 Task: Enter Description "Market Expansion: Identify new target markets or geographic areas to expand your products or services".
Action: Mouse moved to (721, 370)
Screenshot: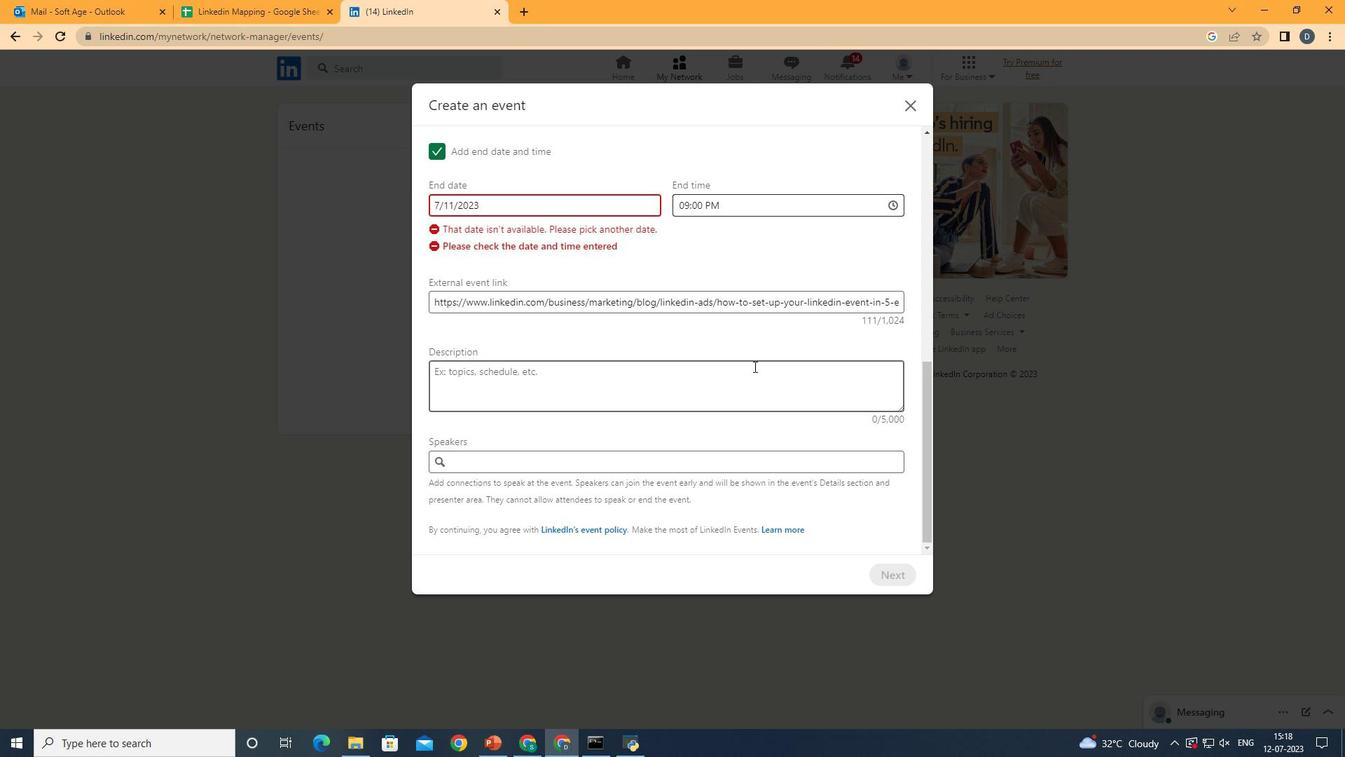 
Action: Mouse pressed left at (721, 370)
Screenshot: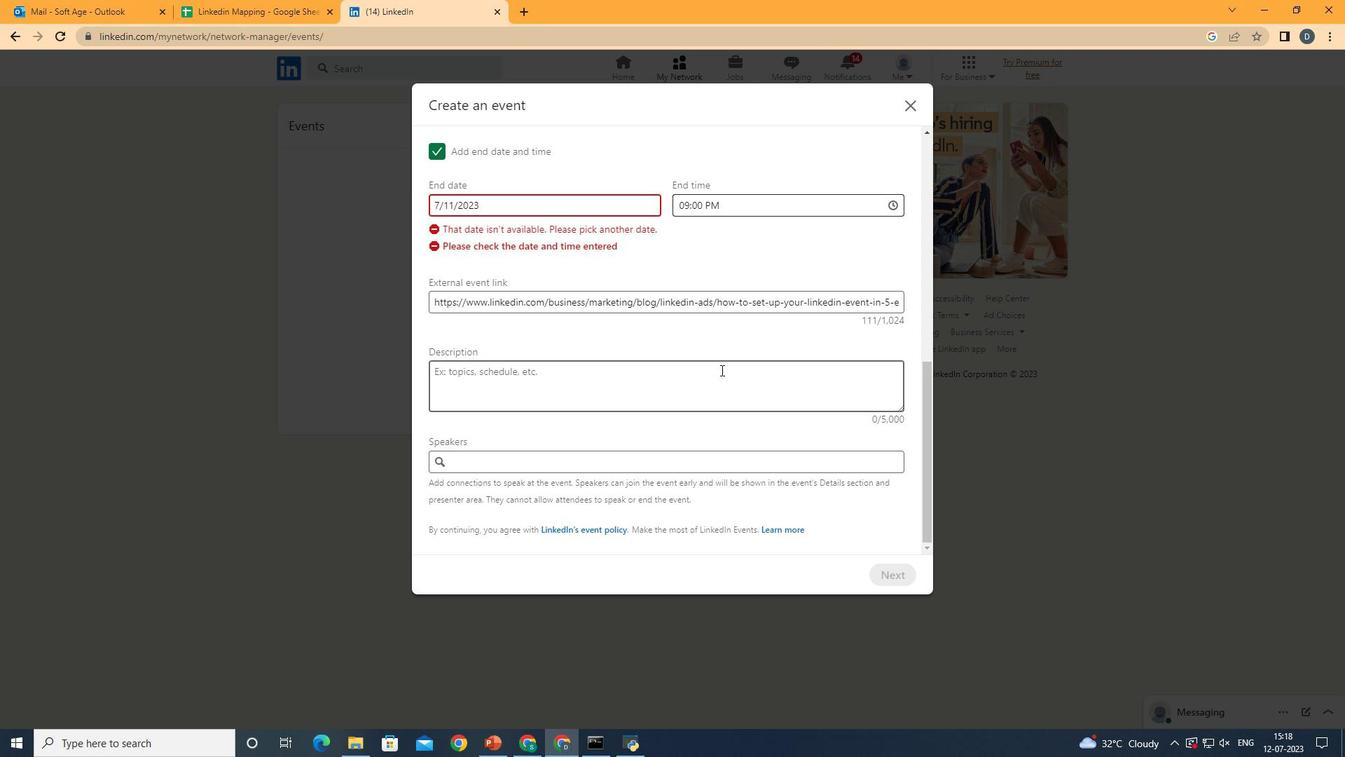 
Action: Key pressed <Key.shift>Market<Key.space><Key.shift>Expansion<Key.shift_r>:<Key.space><Key.shift>Identify<Key.space>new<Key.space>target<Key.space>markets<Key.space>or<Key.space>geographic<Key.space>areas<Key.space>to<Key.space>exap<Key.backspace><Key.backspace>pand<Key.space>yopur<Key.space><Key.backspace><Key.backspace><Key.backspace><Key.backspace>ur<Key.space>products<Key.space>or<Key.space>services.
Screenshot: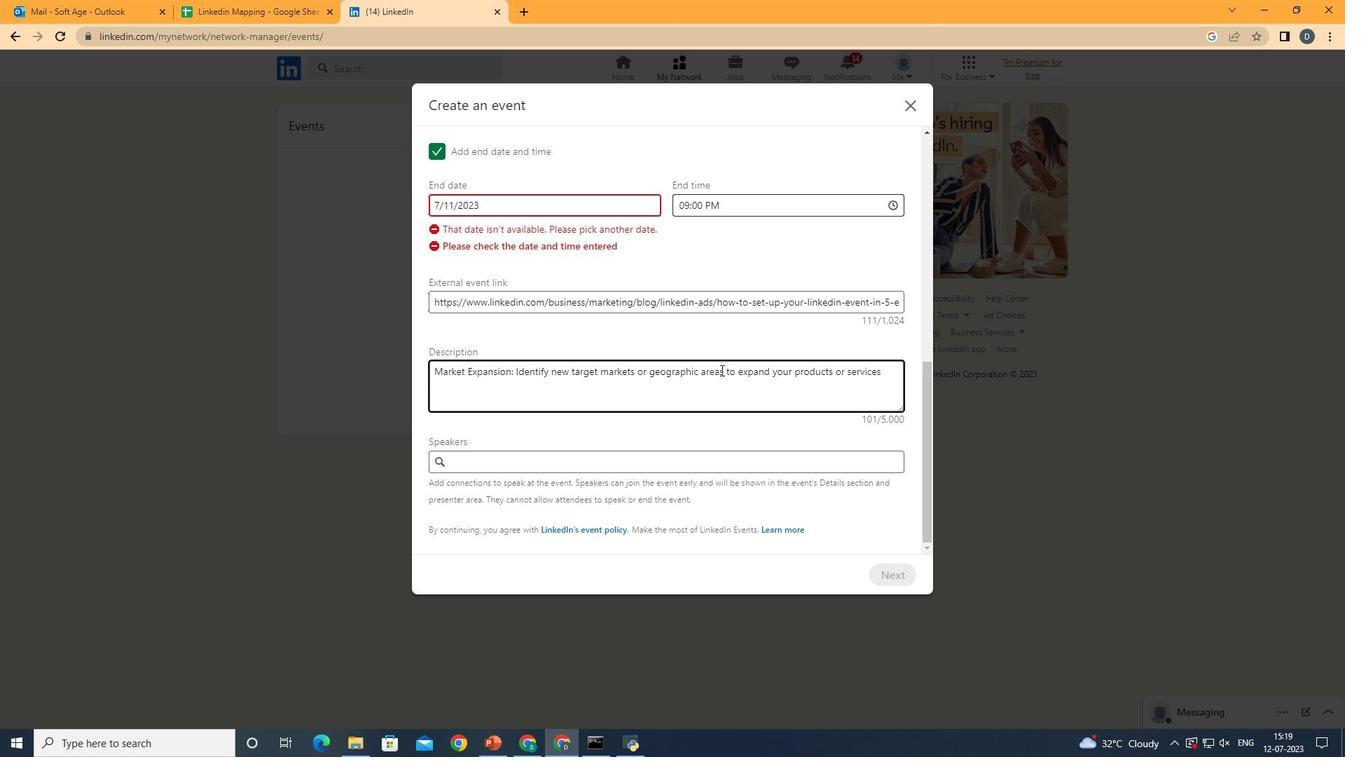 
Action: Mouse moved to (825, 354)
Screenshot: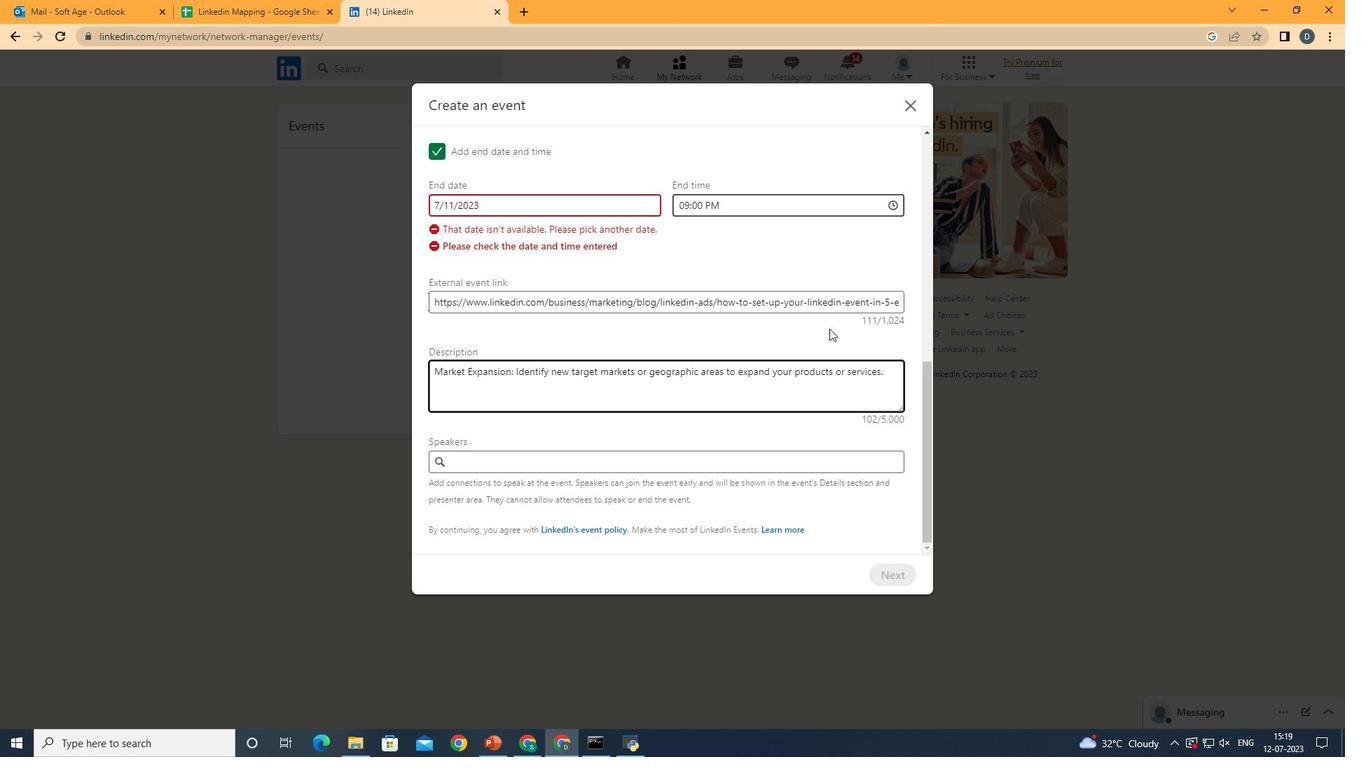 
Action: Mouse pressed left at (825, 354)
Screenshot: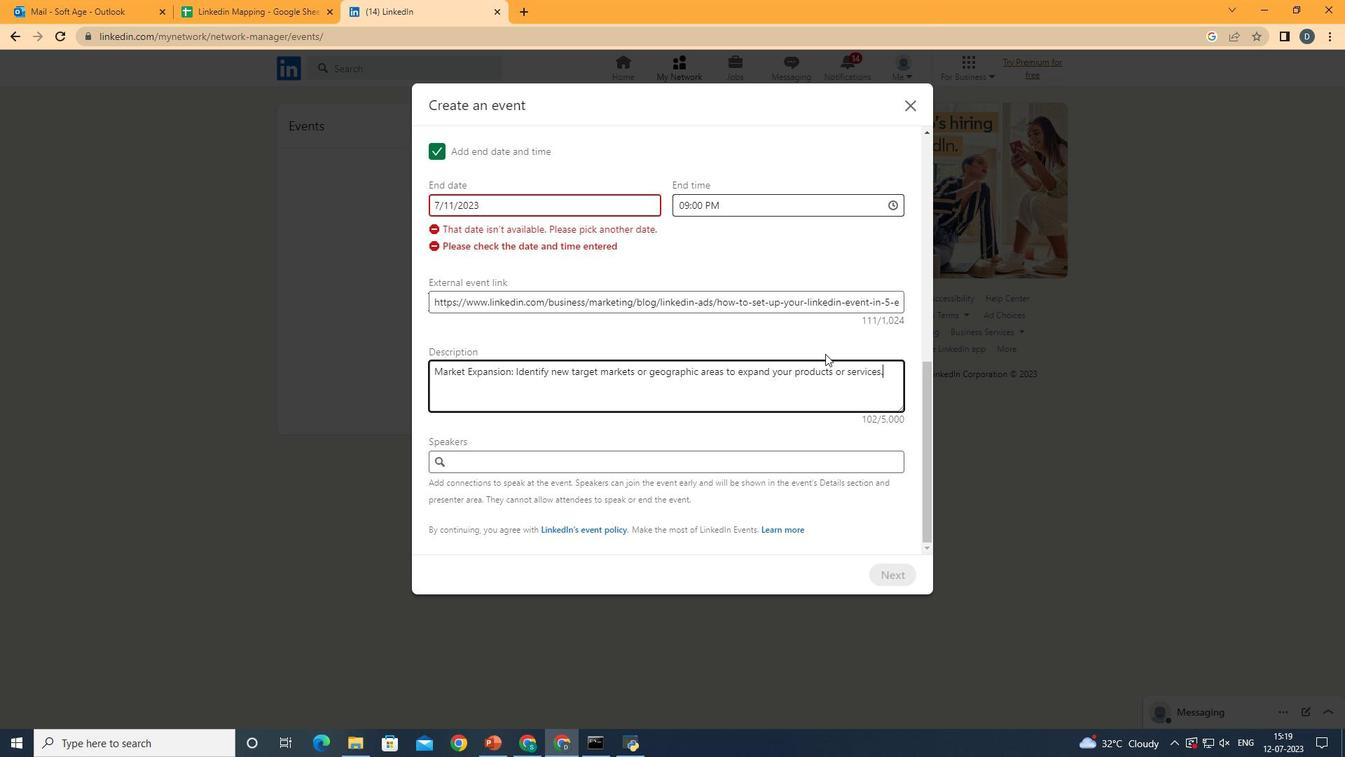 
Action: Mouse moved to (825, 339)
Screenshot: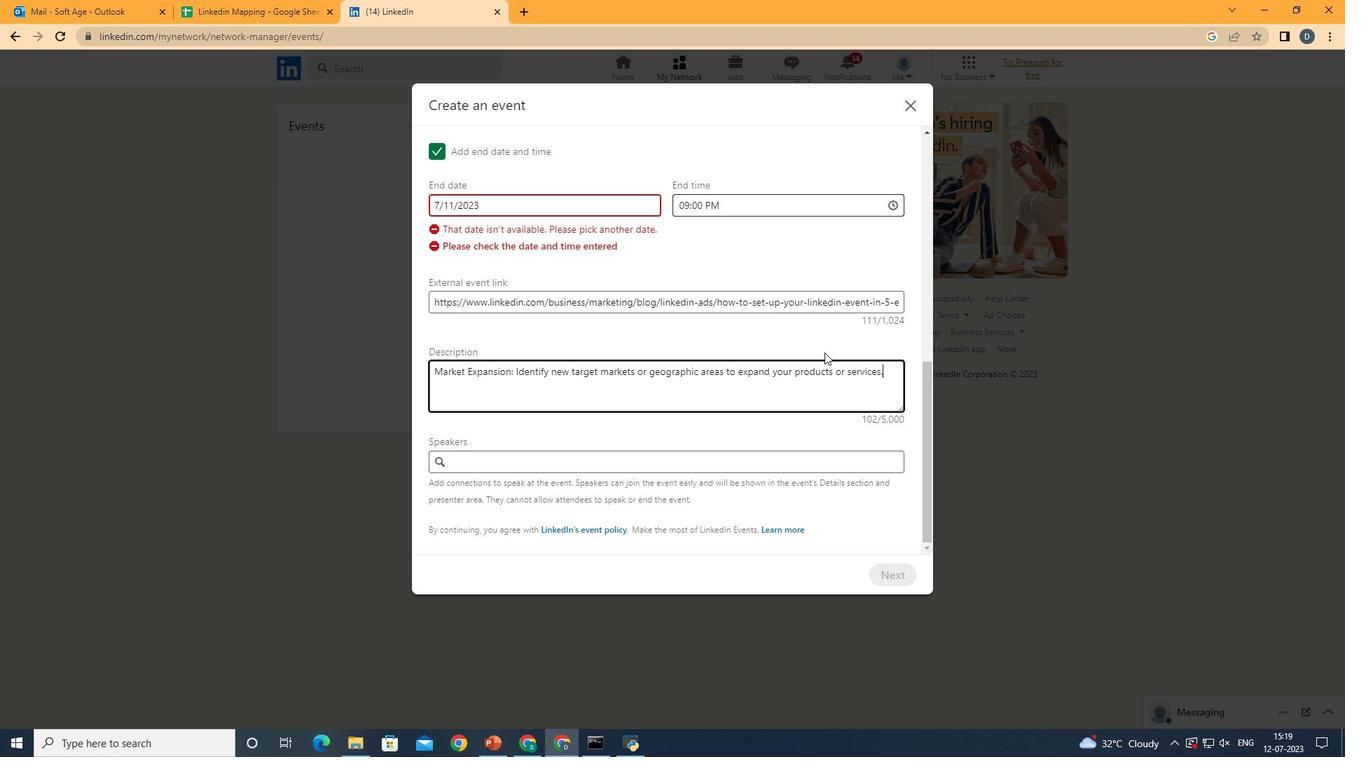 
Action: Mouse pressed left at (825, 339)
Screenshot: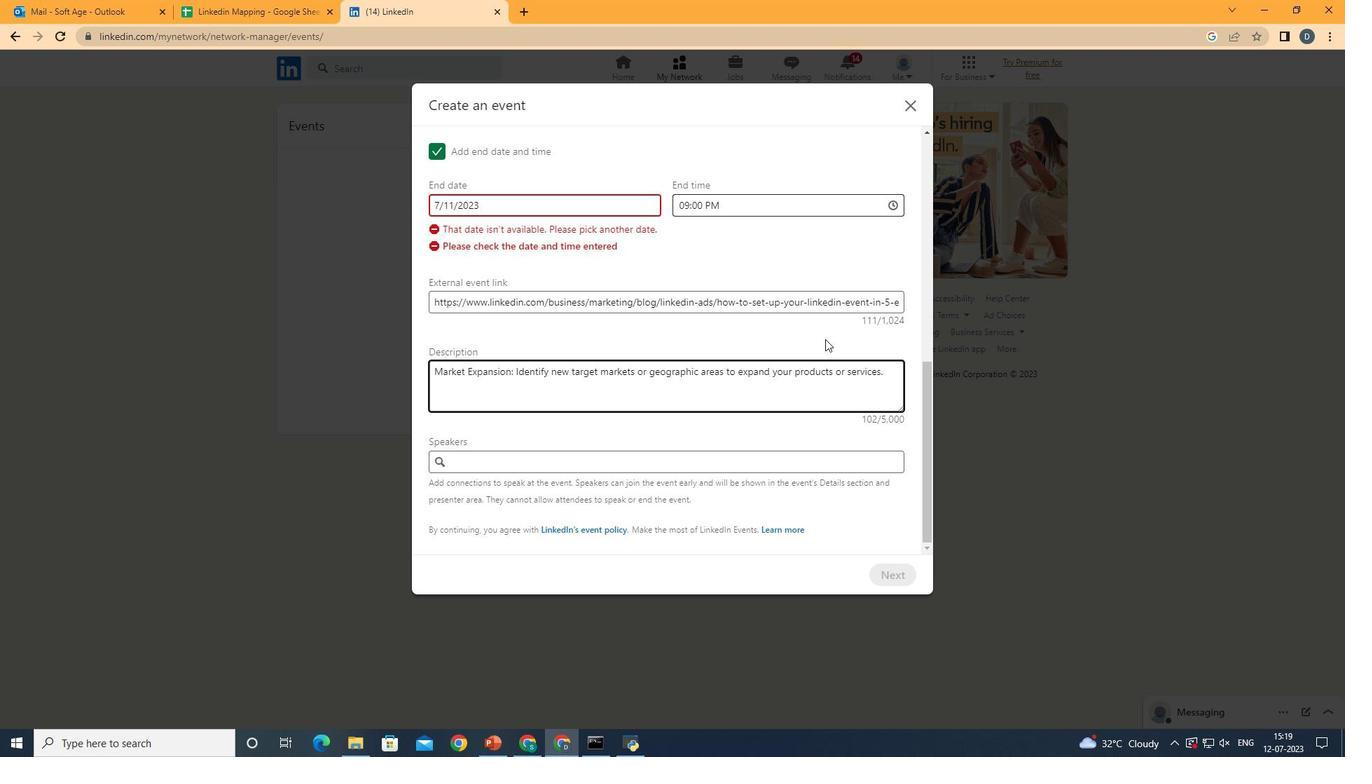 
